 Task: Change the tab size to 4 in the text editor.
Action: Mouse moved to (89, 608)
Screenshot: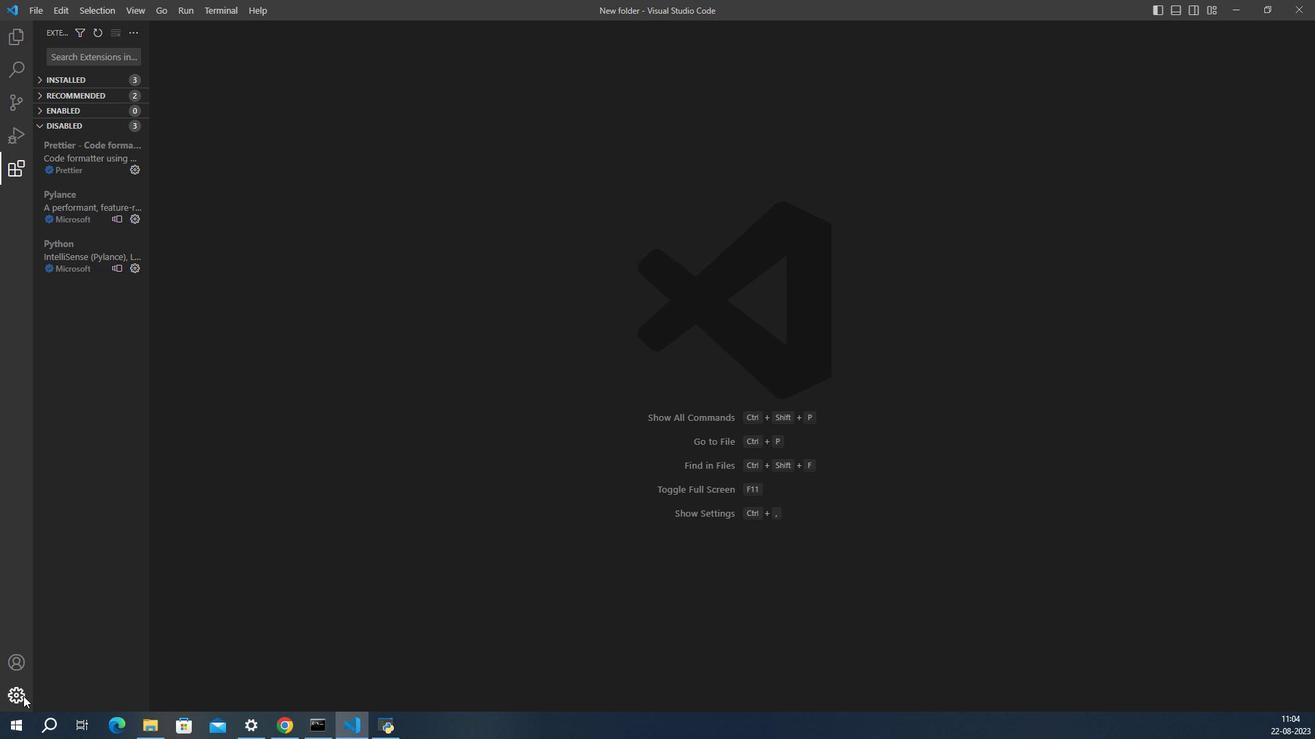 
Action: Mouse pressed left at (89, 608)
Screenshot: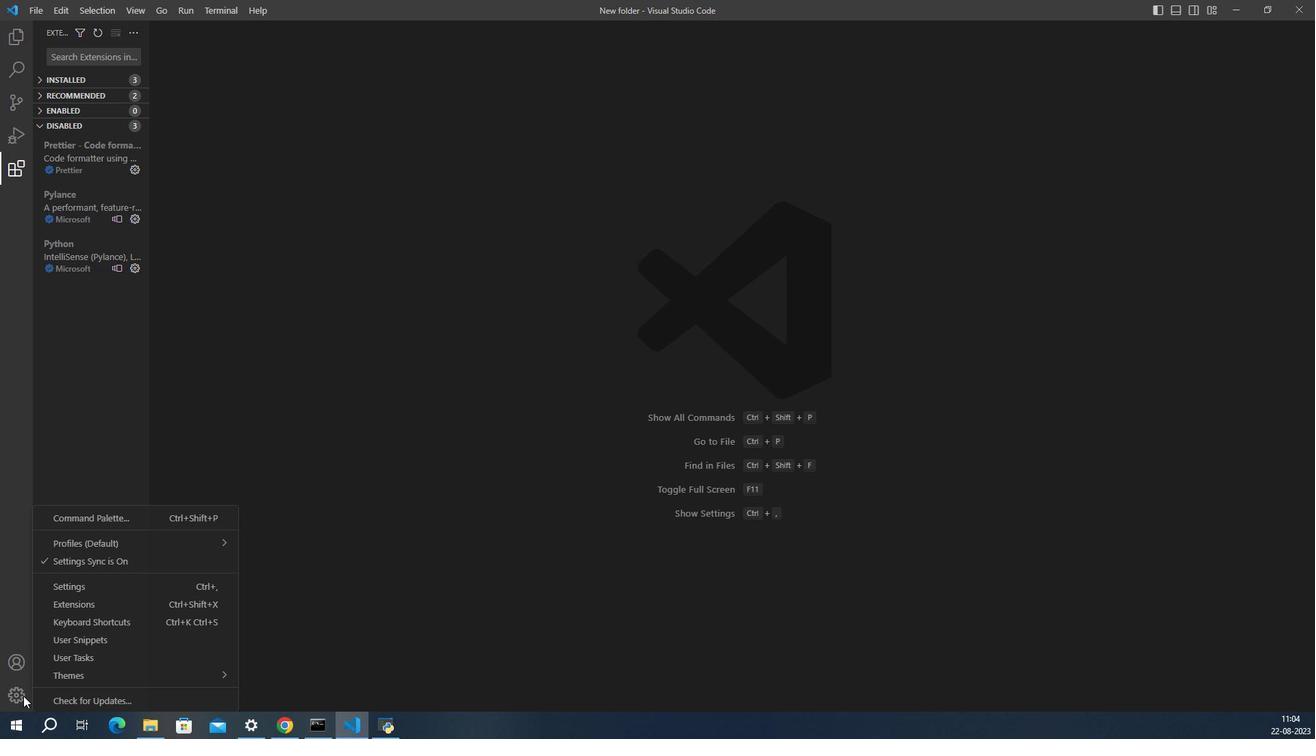 
Action: Mouse moved to (100, 589)
Screenshot: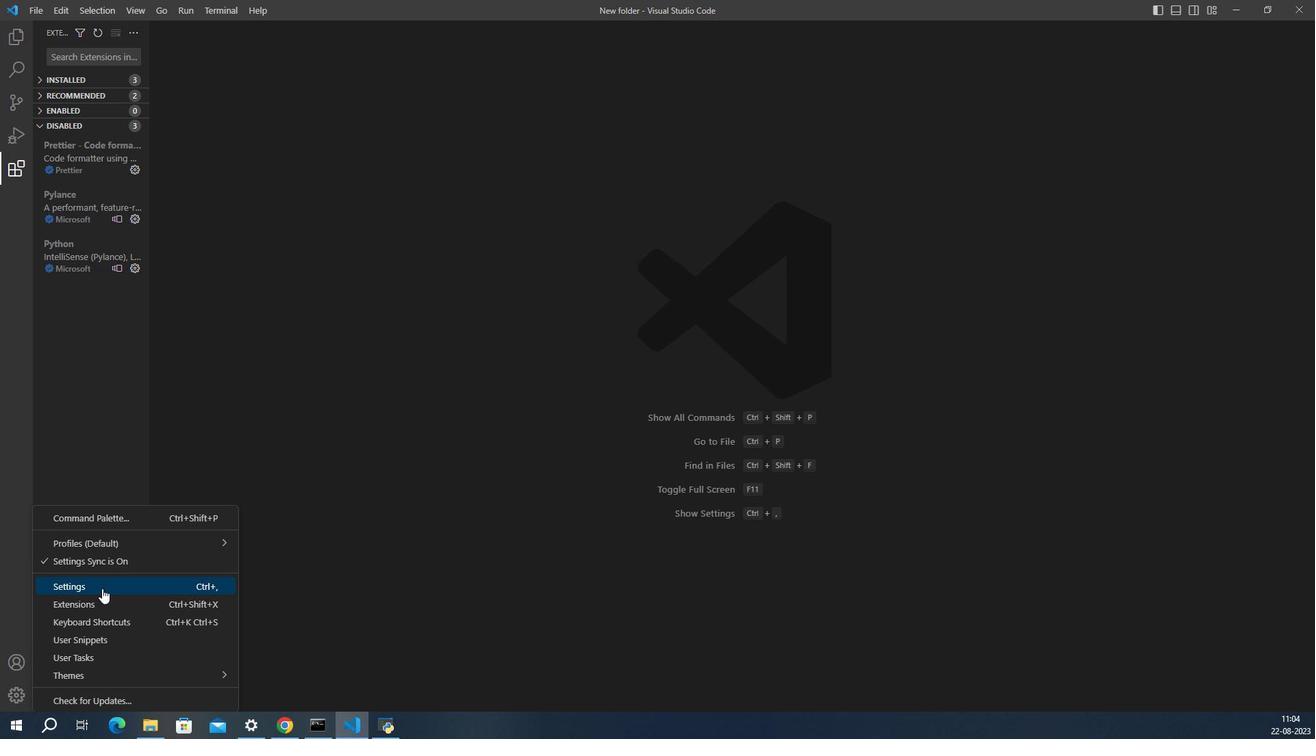 
Action: Mouse pressed left at (100, 589)
Screenshot: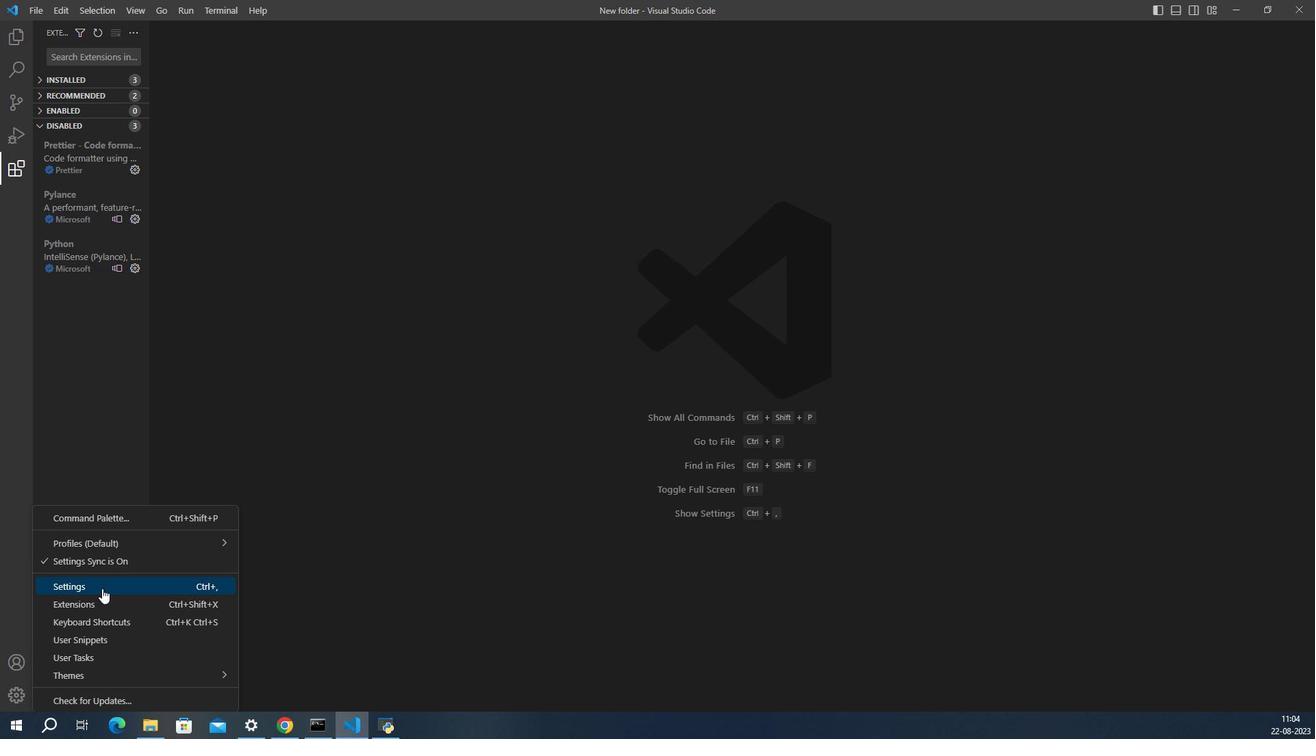 
Action: Mouse moved to (171, 570)
Screenshot: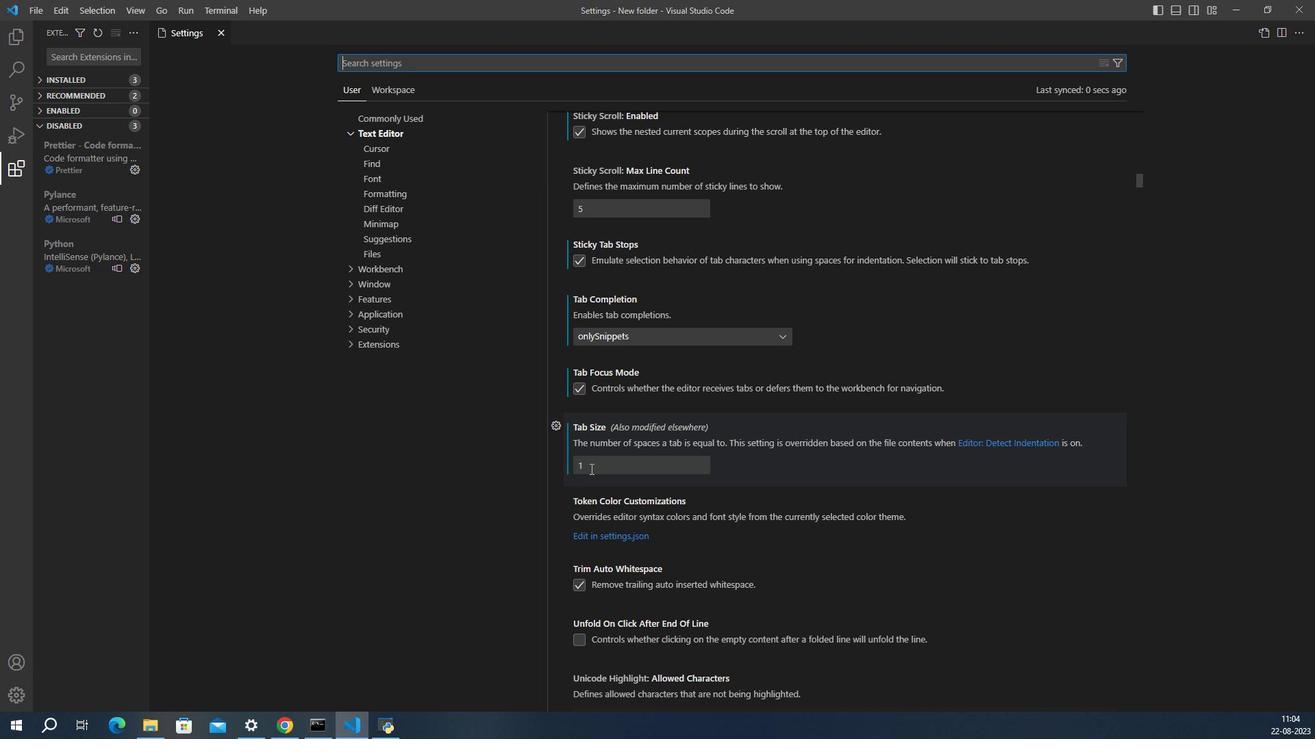 
Action: Mouse pressed left at (171, 570)
Screenshot: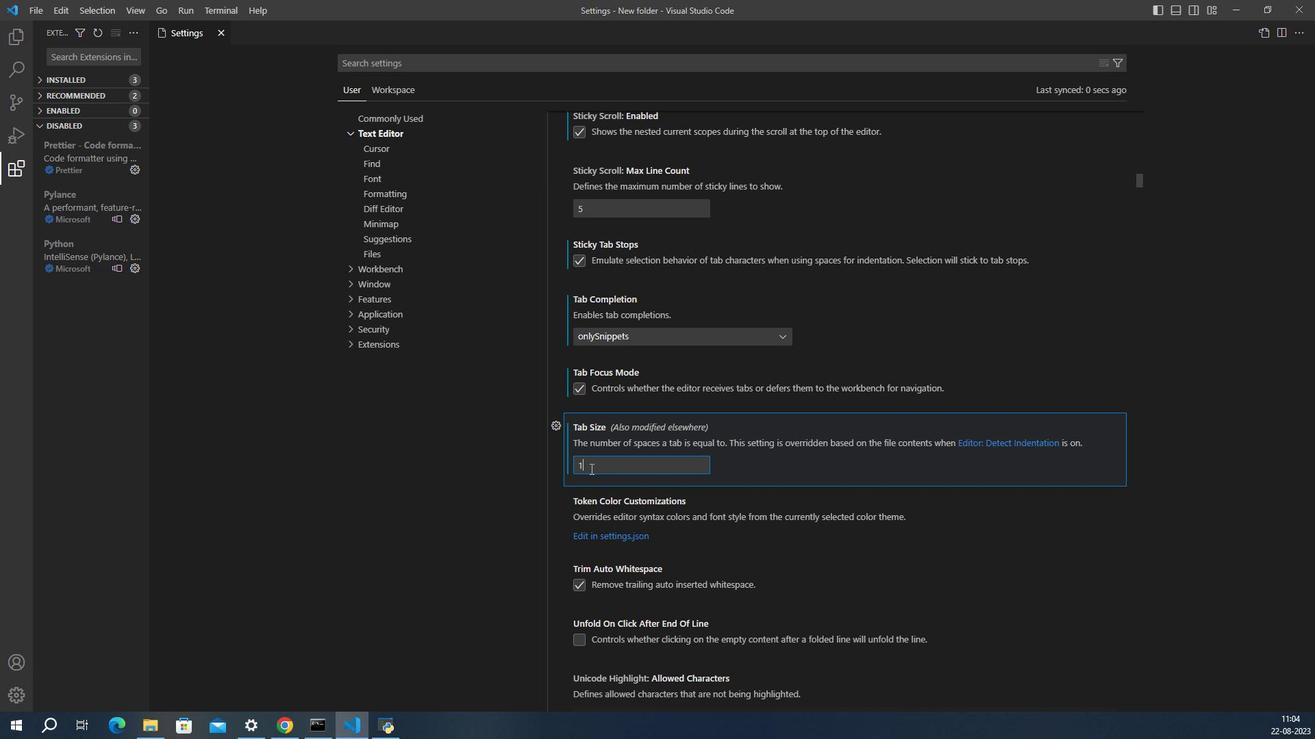 
Action: Key pressed <Key.backspace>4
Screenshot: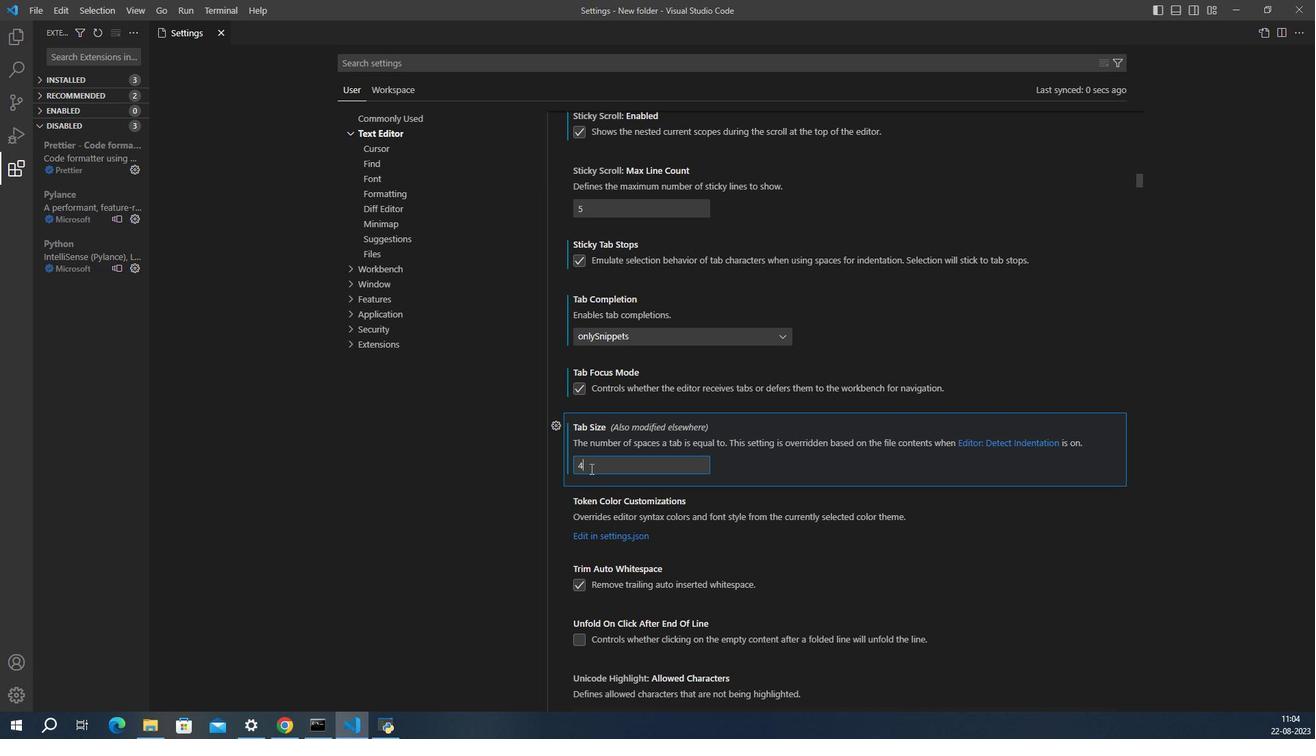 
